 Task: Add the task  Create a new online tool for digital asset management to the section Code Catalysts in the project AgileHero and add a Due Date to the respective task as 2023/09/14
Action: Mouse moved to (70, 449)
Screenshot: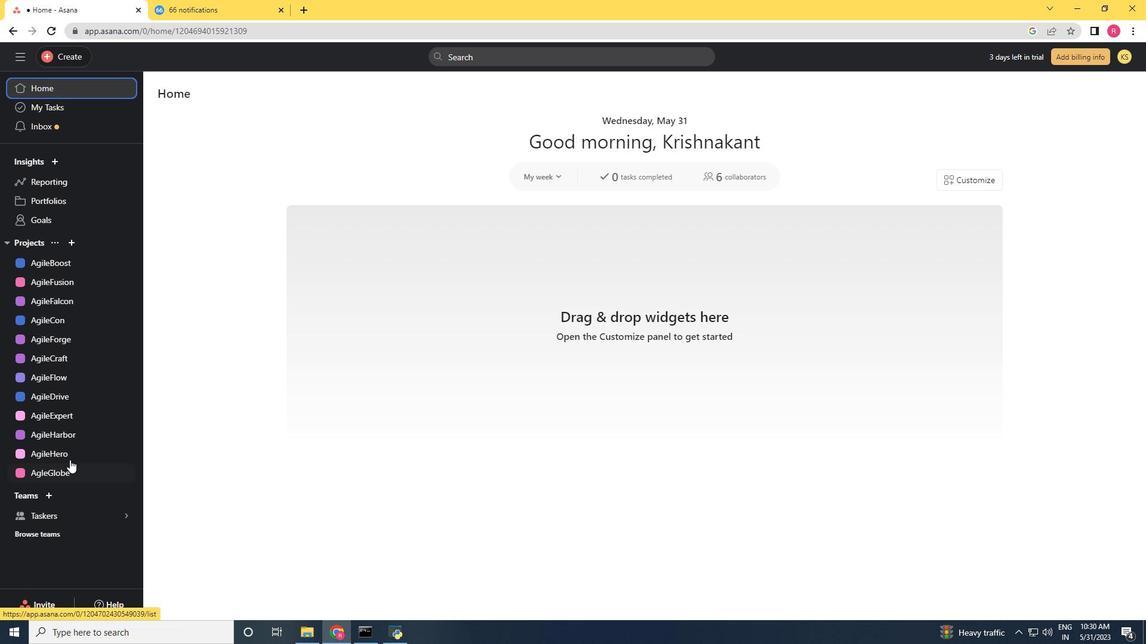 
Action: Mouse pressed left at (70, 449)
Screenshot: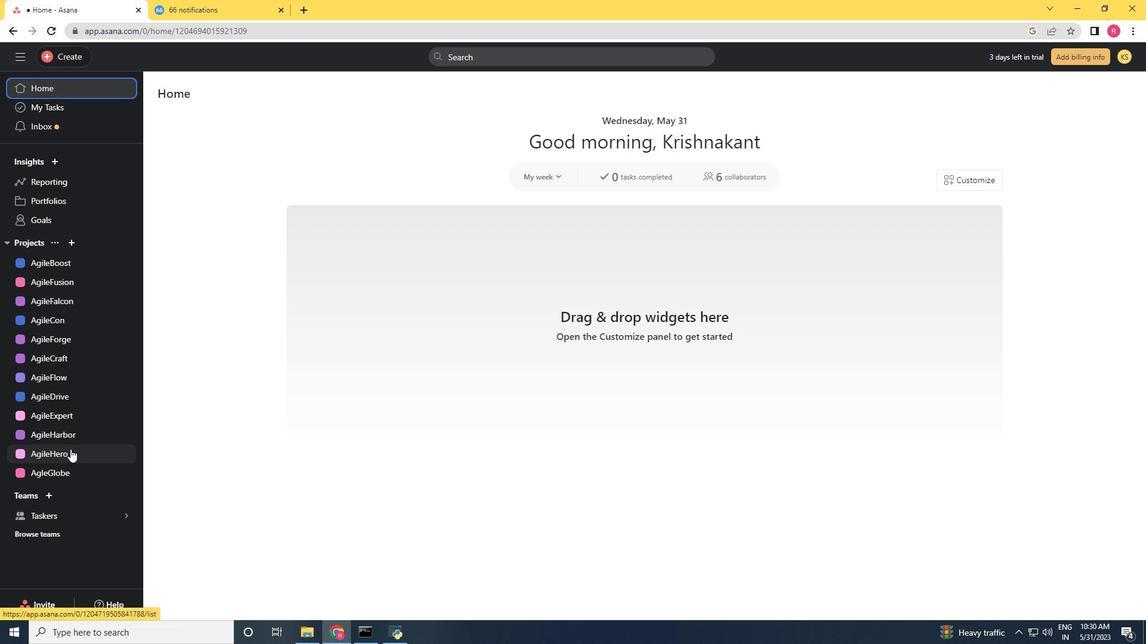 
Action: Mouse moved to (711, 413)
Screenshot: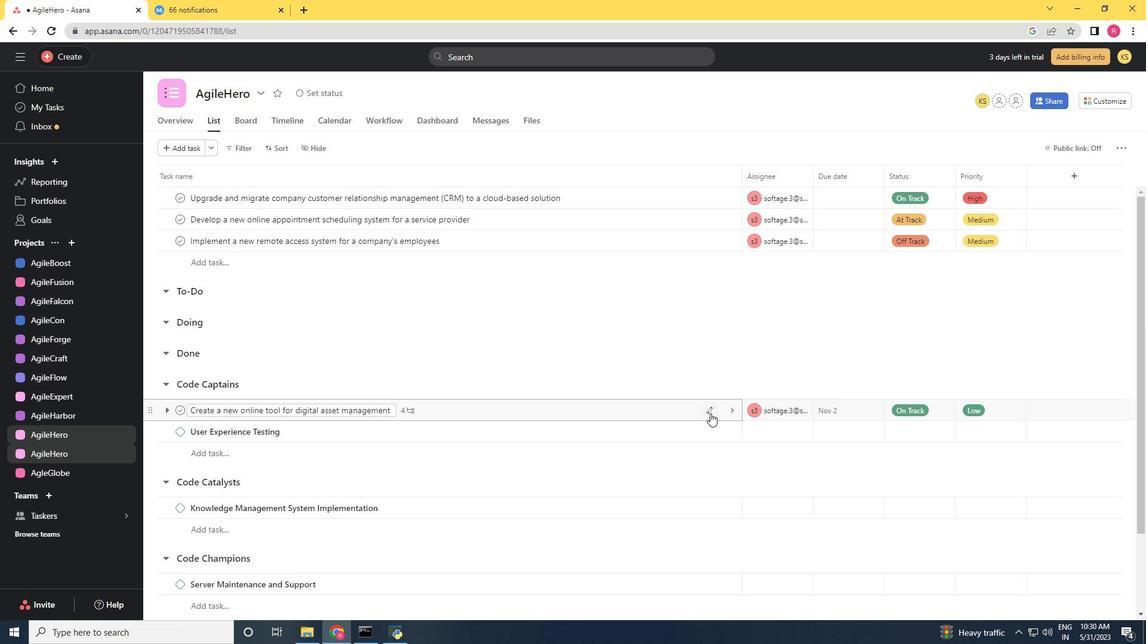 
Action: Mouse pressed left at (711, 413)
Screenshot: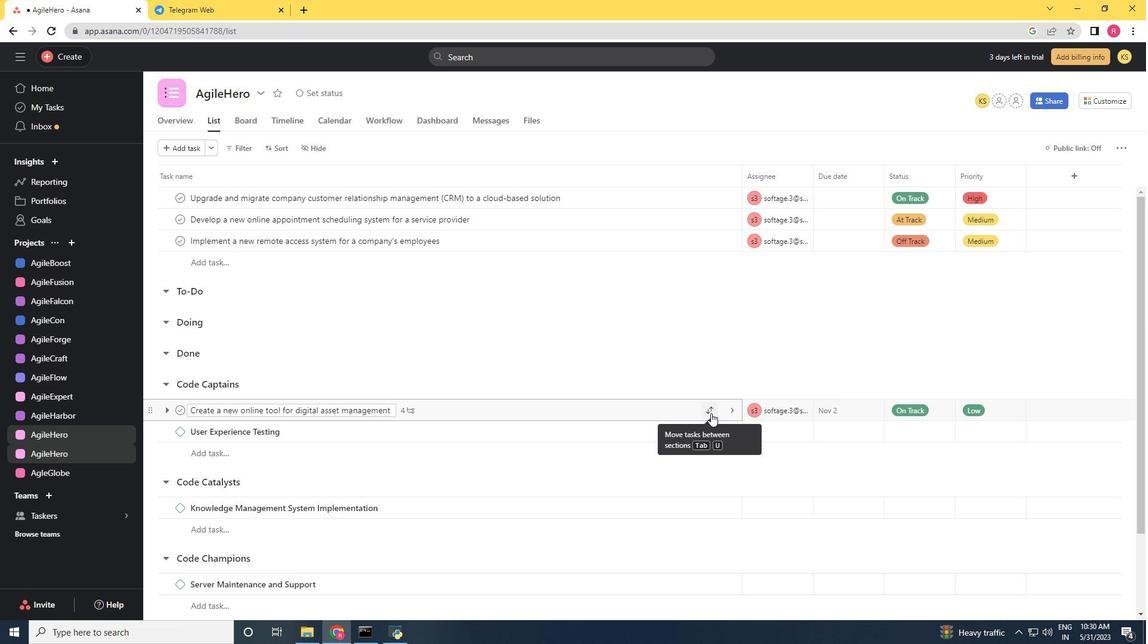
Action: Mouse moved to (643, 344)
Screenshot: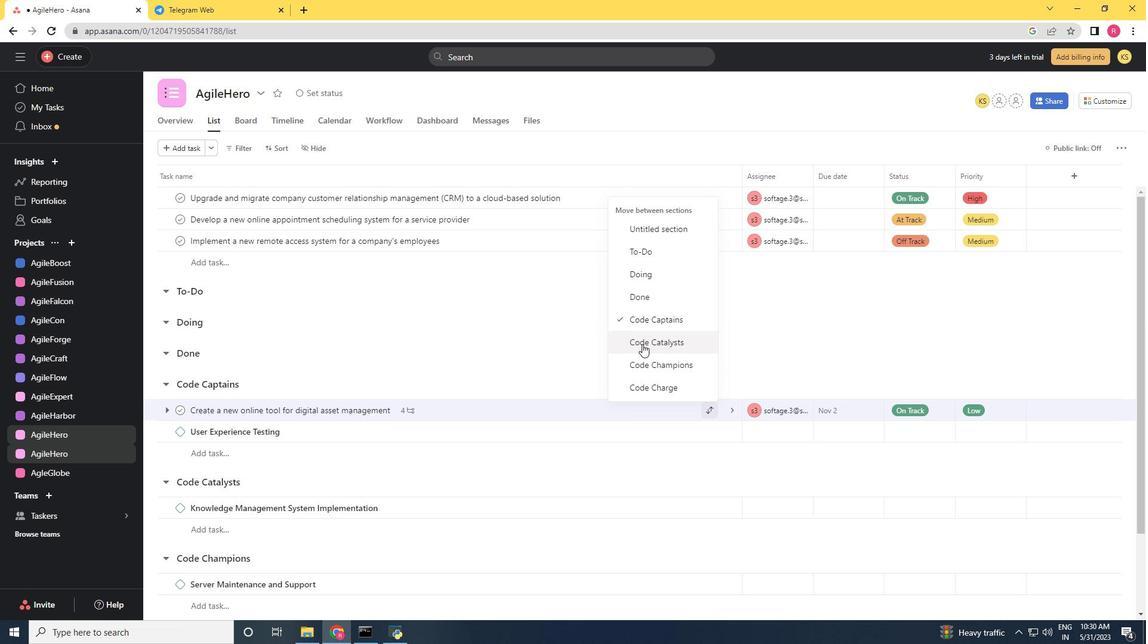 
Action: Mouse pressed left at (643, 344)
Screenshot: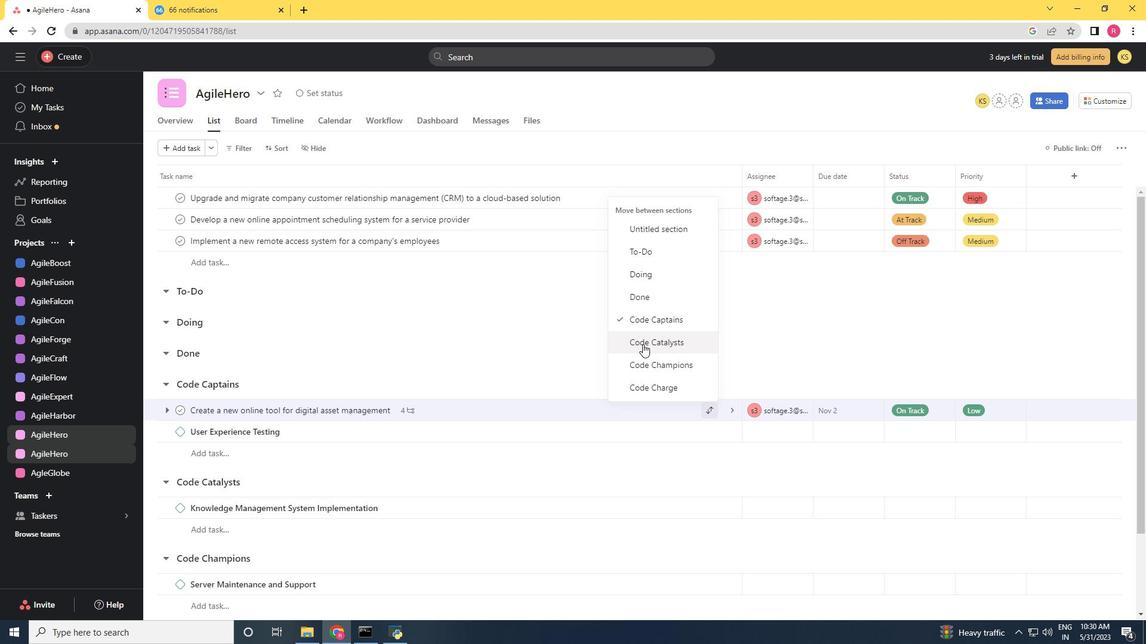 
Action: Mouse moved to (566, 490)
Screenshot: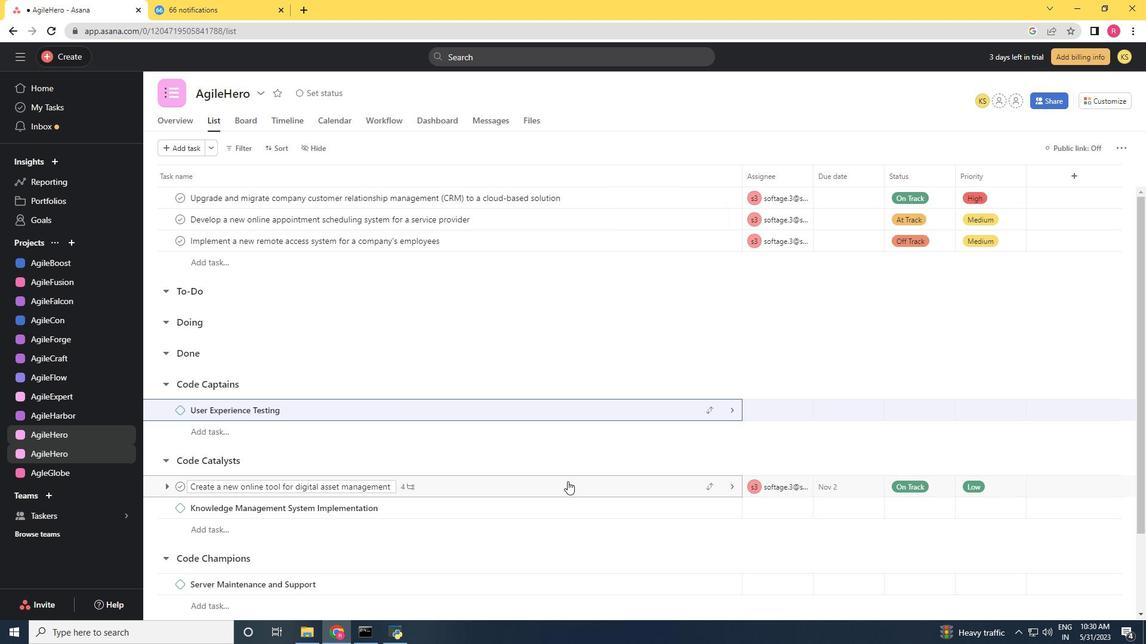 
Action: Mouse pressed left at (566, 490)
Screenshot: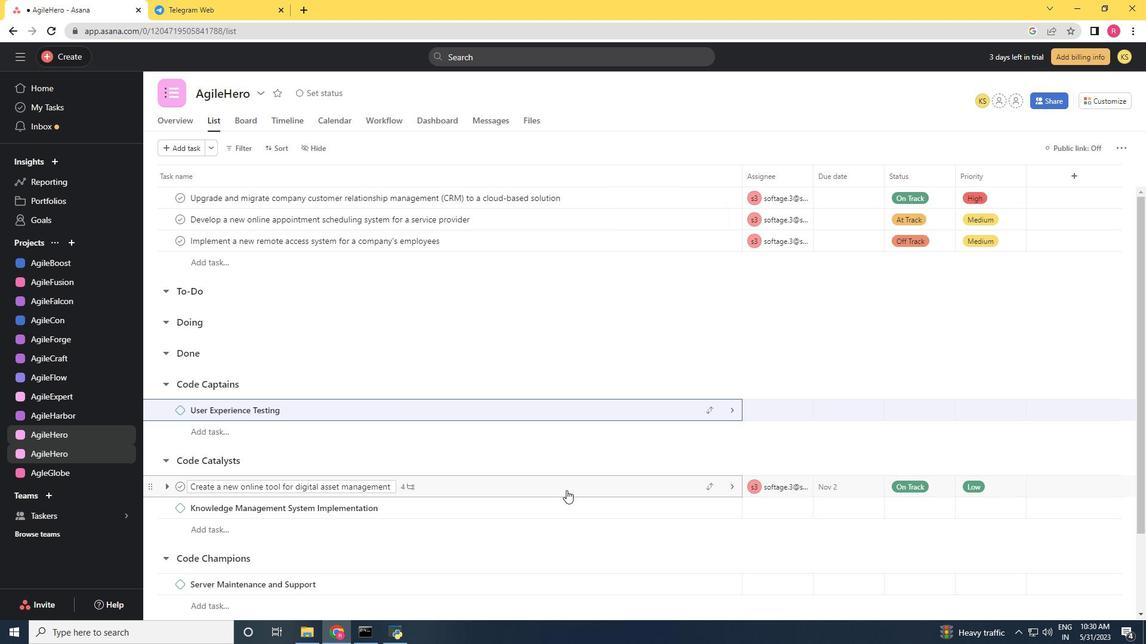 
Action: Mouse moved to (882, 243)
Screenshot: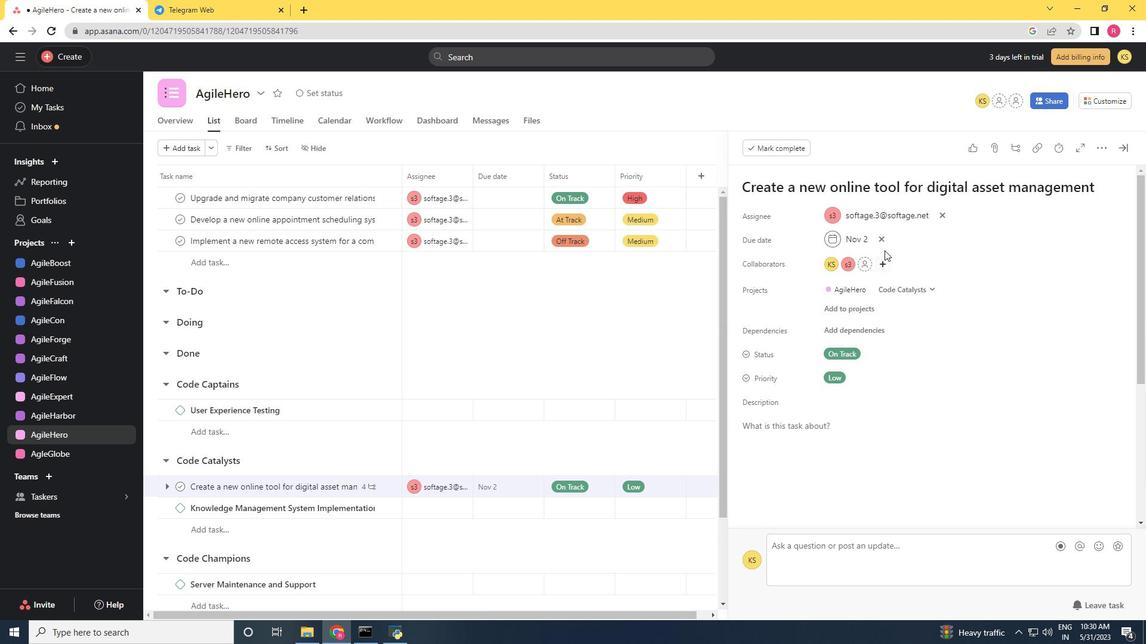 
Action: Mouse pressed left at (882, 243)
Screenshot: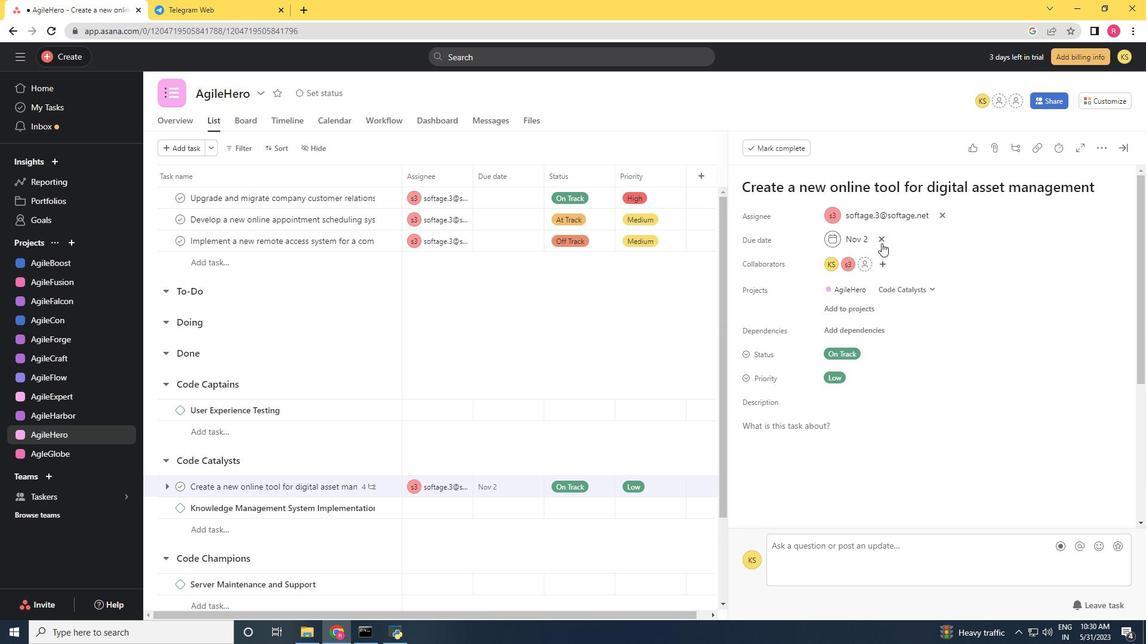 
Action: Mouse moved to (847, 243)
Screenshot: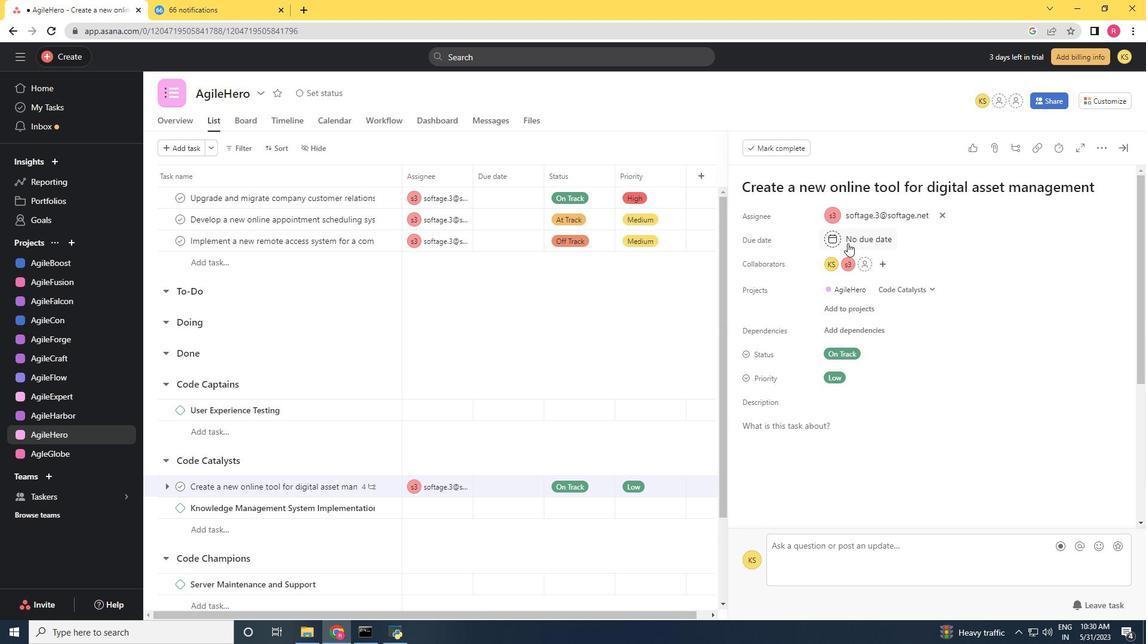
Action: Mouse pressed left at (847, 243)
Screenshot: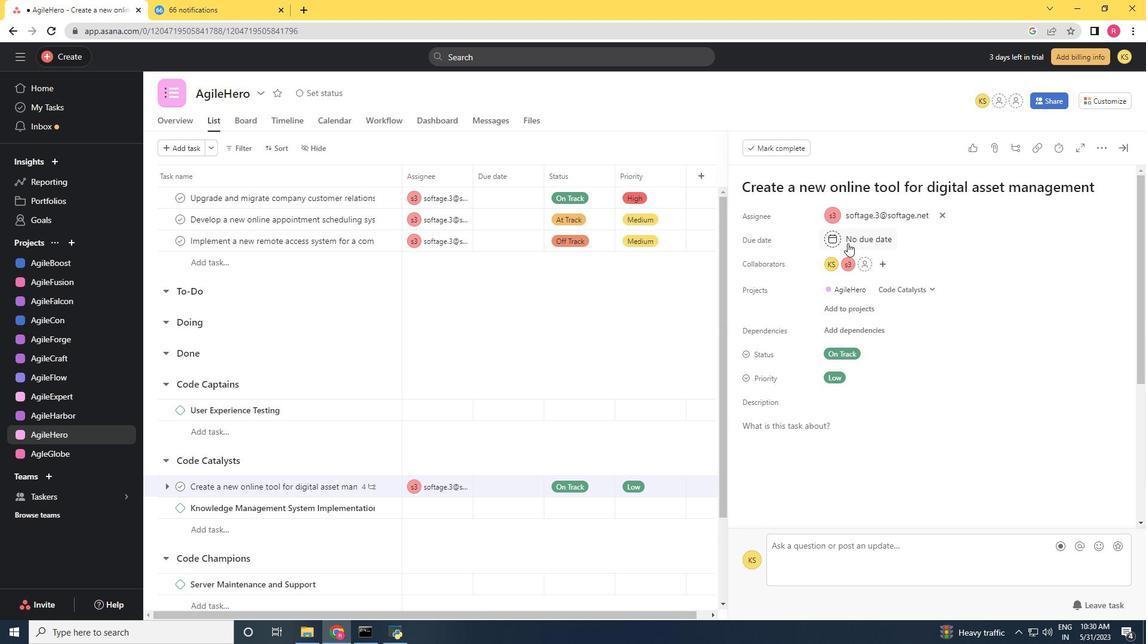 
Action: Mouse moved to (974, 303)
Screenshot: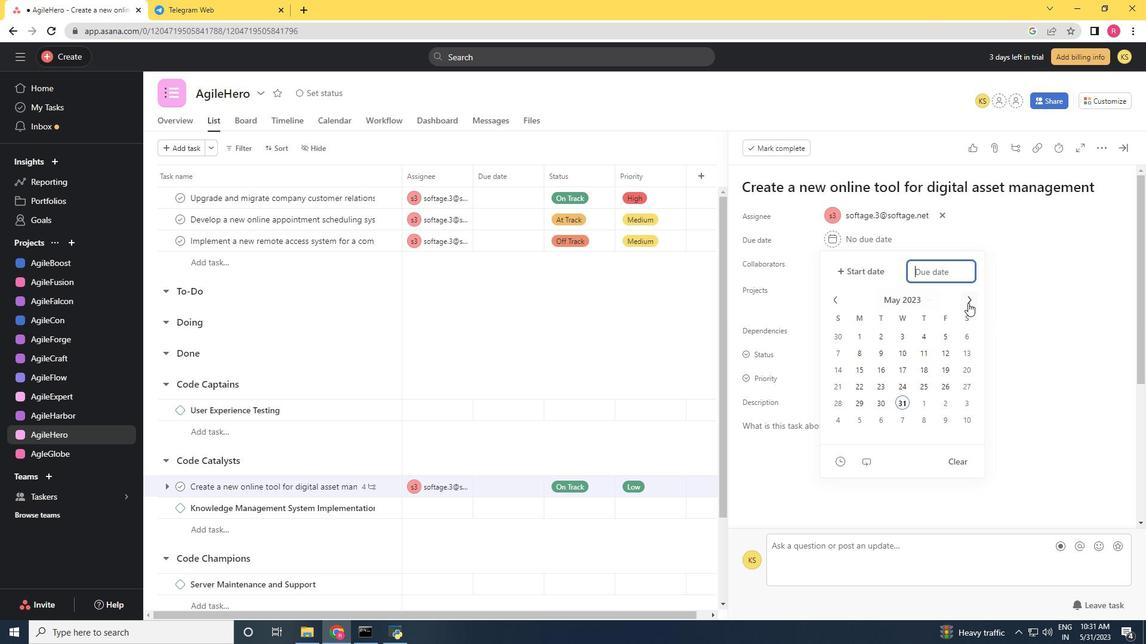 
Action: Mouse pressed left at (974, 303)
Screenshot: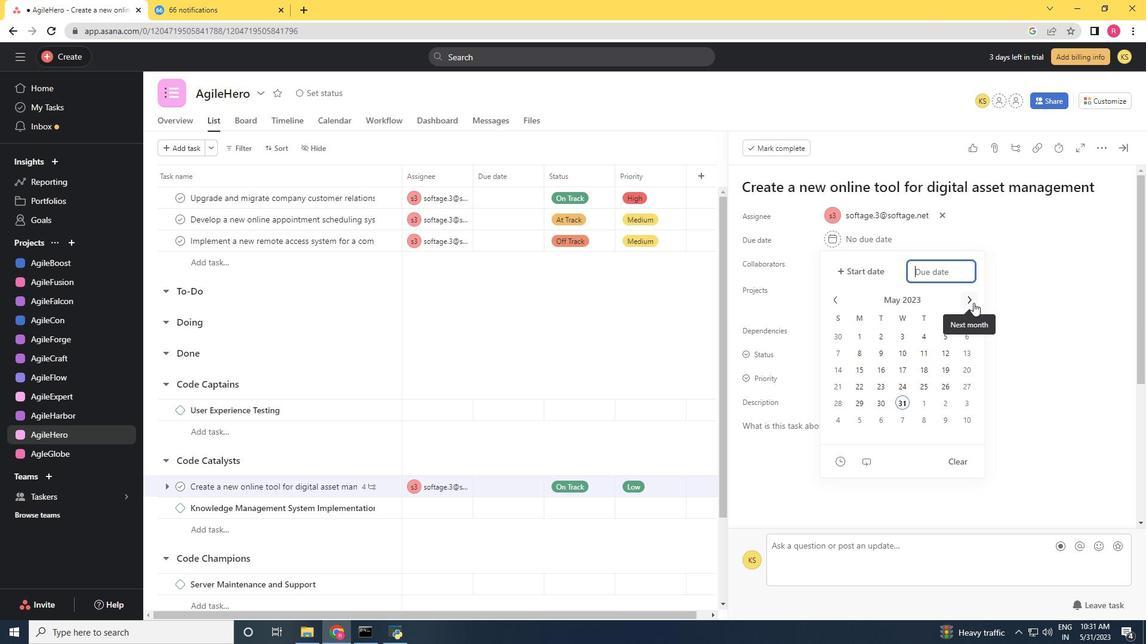 
Action: Mouse pressed left at (974, 303)
Screenshot: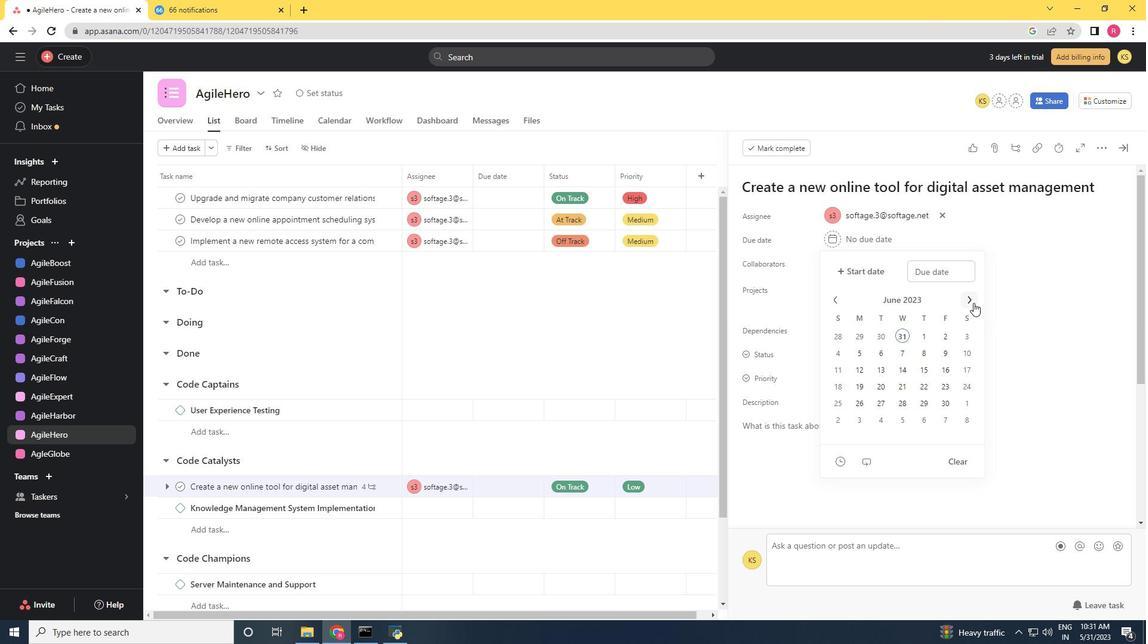 
Action: Mouse pressed left at (974, 303)
Screenshot: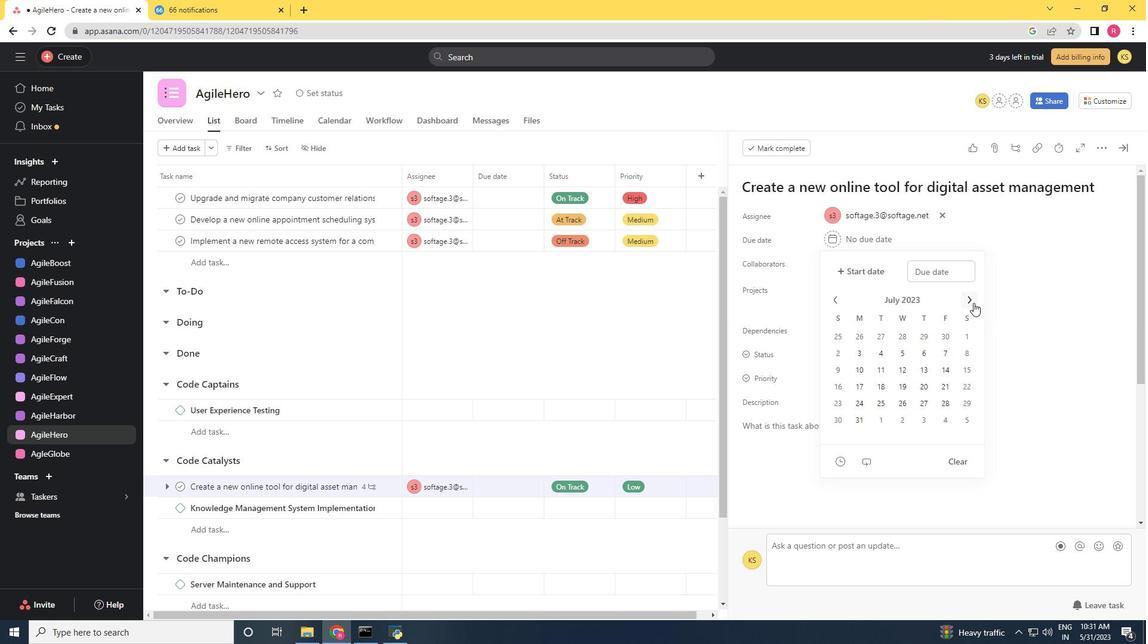
Action: Mouse pressed left at (974, 303)
Screenshot: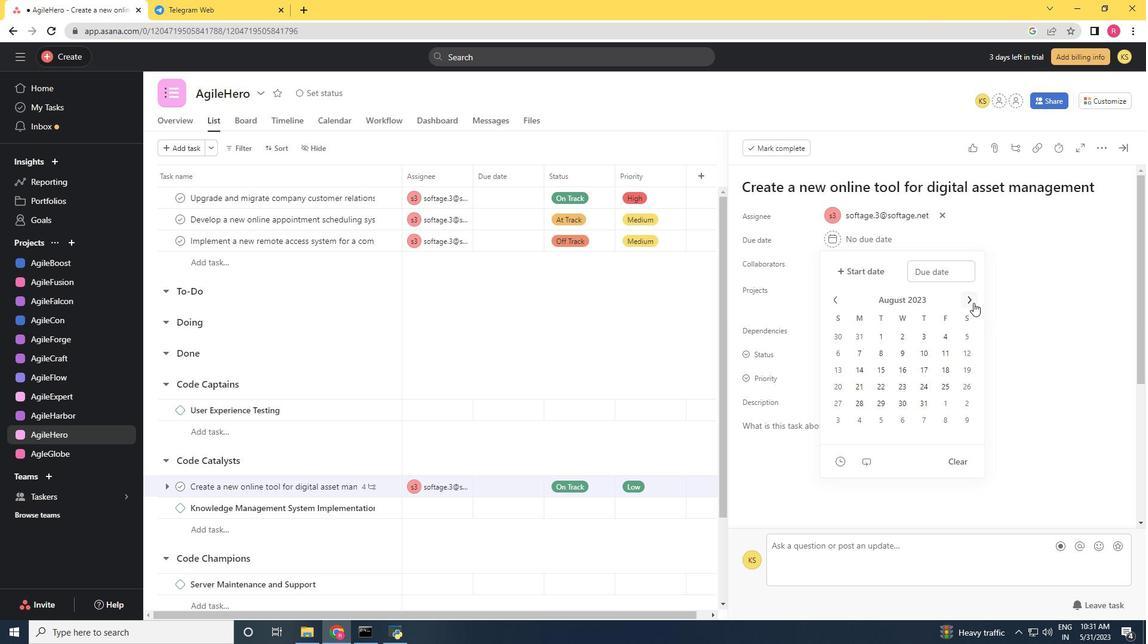 
Action: Mouse moved to (922, 363)
Screenshot: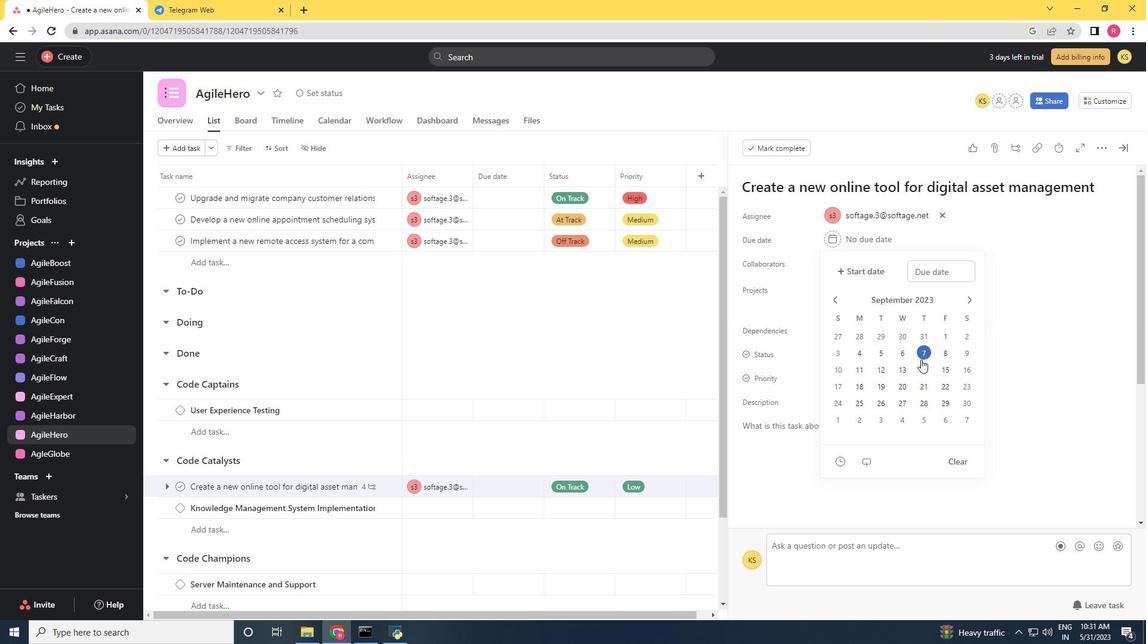 
Action: Mouse pressed left at (922, 363)
Screenshot: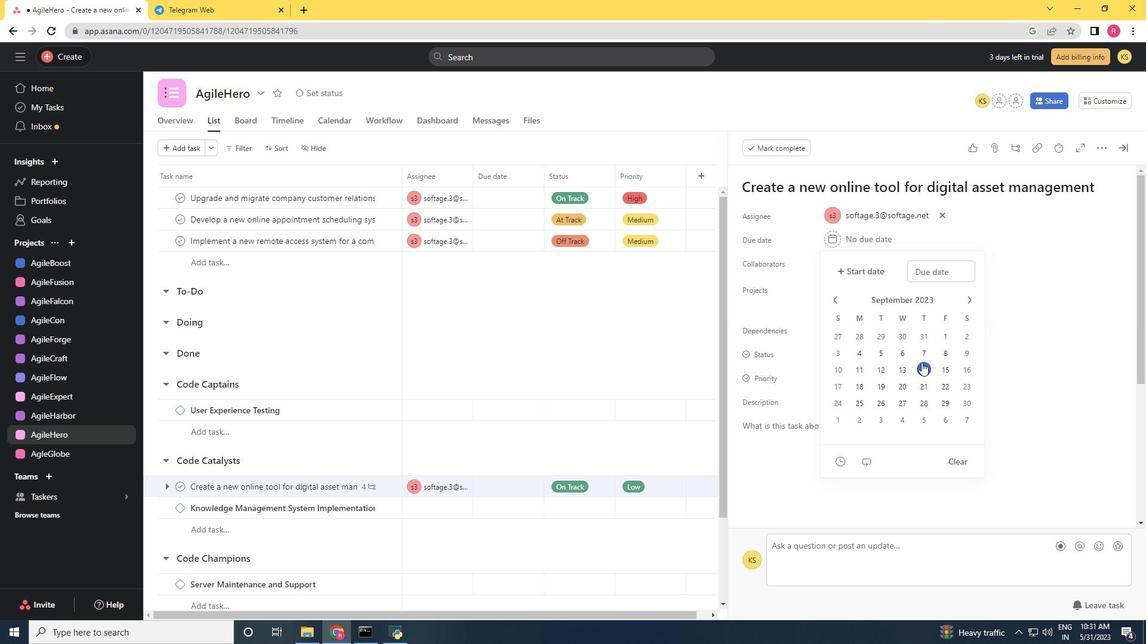 
Action: Mouse moved to (1028, 344)
Screenshot: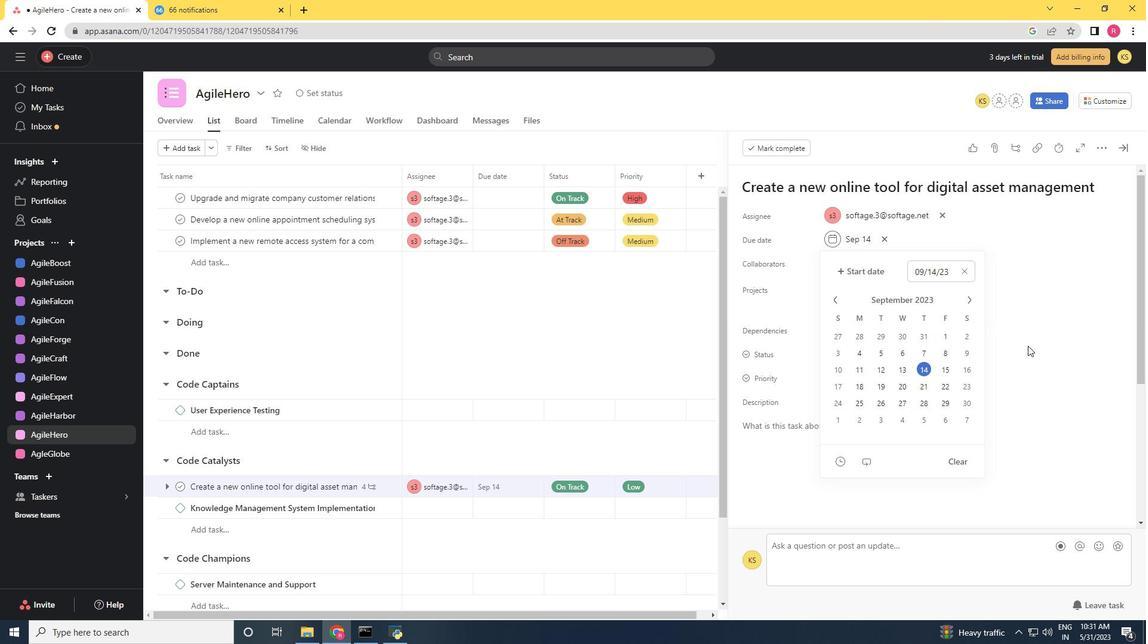 
Action: Mouse pressed left at (1028, 344)
Screenshot: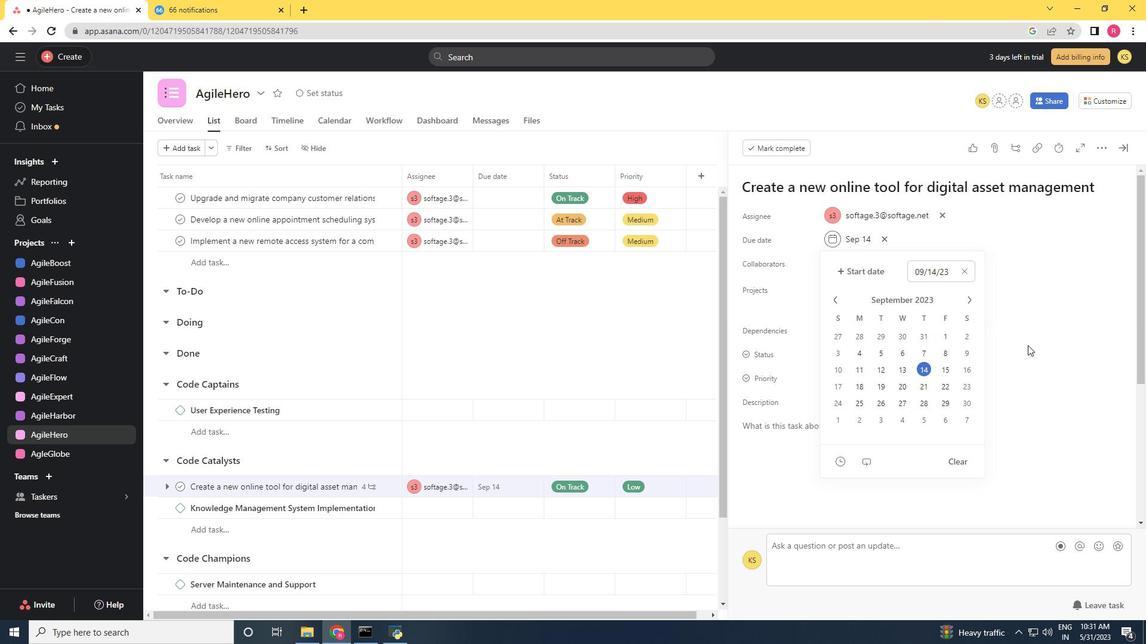 
Action: Mouse moved to (1123, 149)
Screenshot: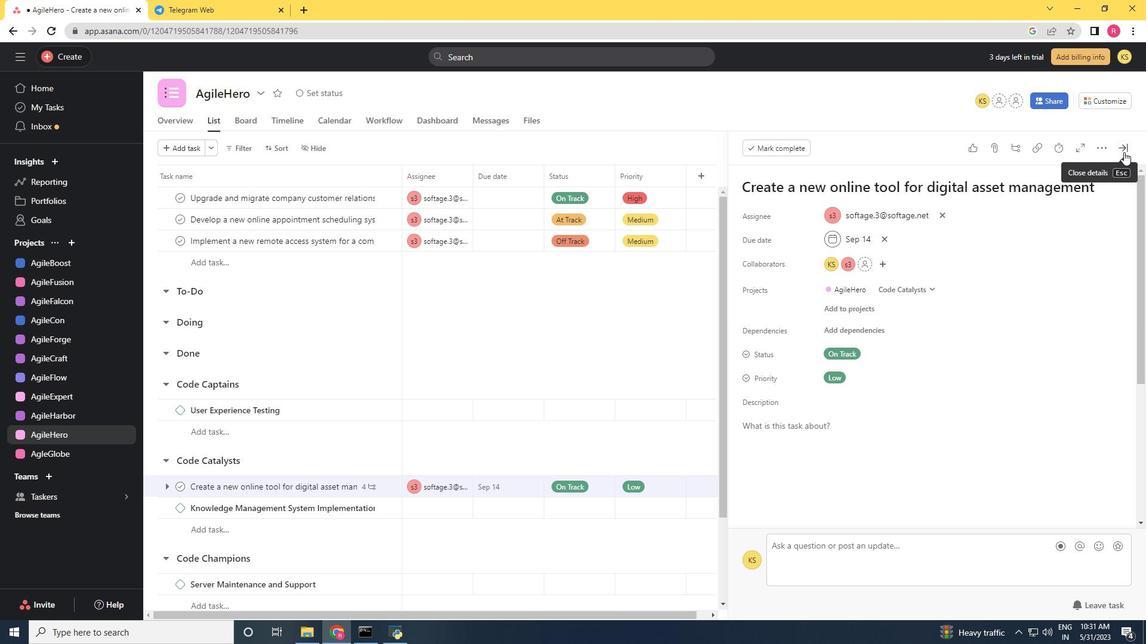 
Action: Mouse pressed left at (1123, 149)
Screenshot: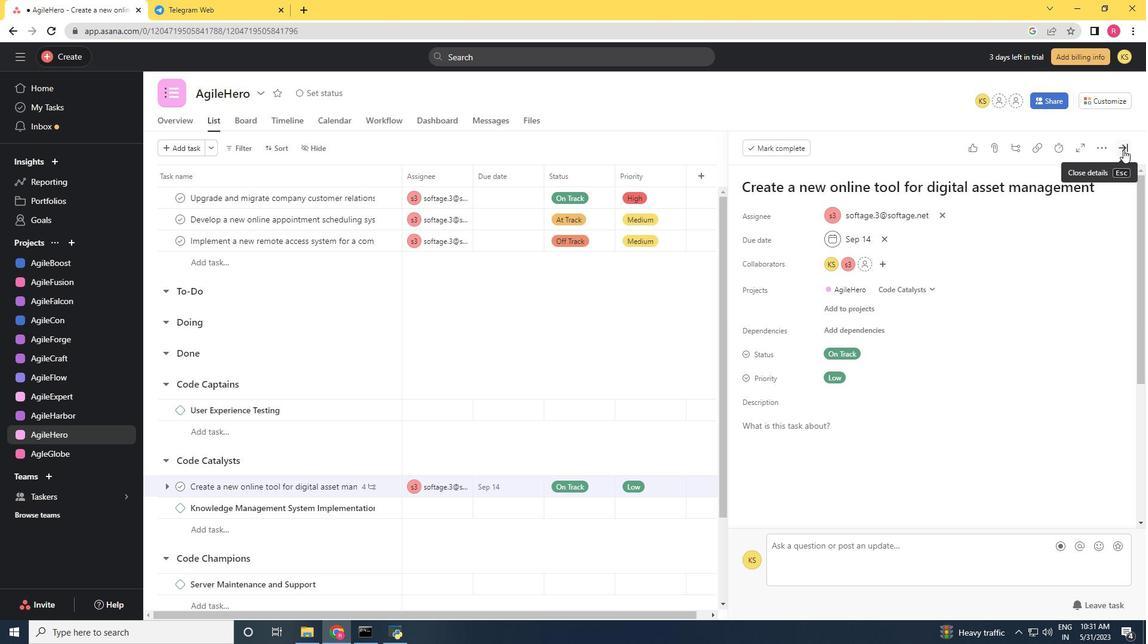 
Action: Mouse moved to (778, 384)
Screenshot: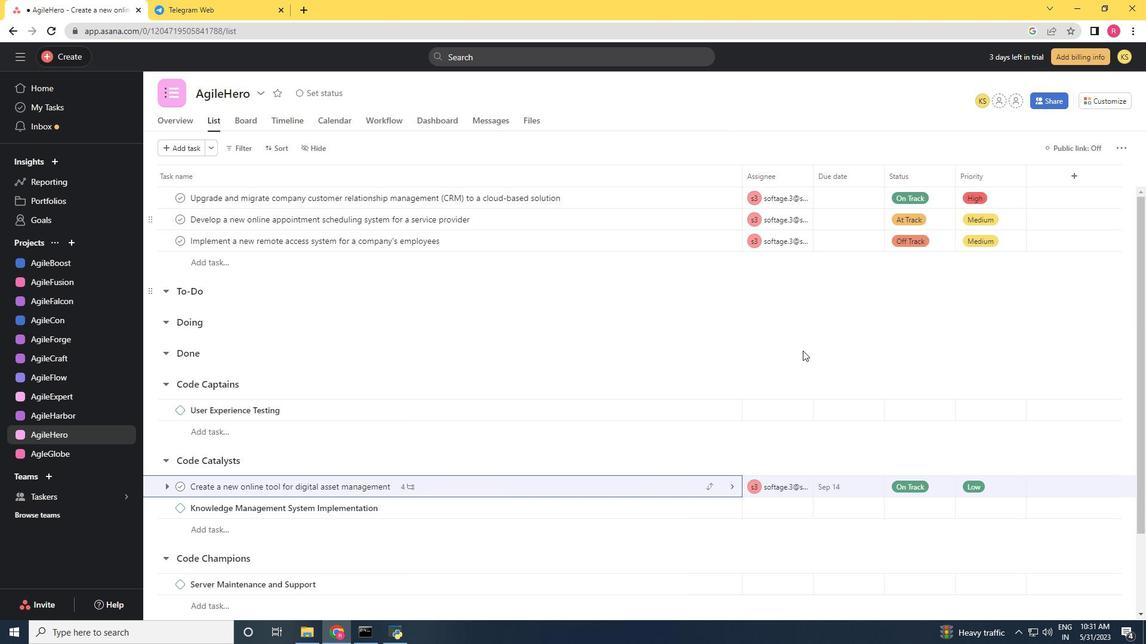 
